 Task: In the  document planning.rtf Select the first Column and change text color to  'Brown' Apply the command  'Undo' Apply the command  Redo
Action: Mouse moved to (265, 285)
Screenshot: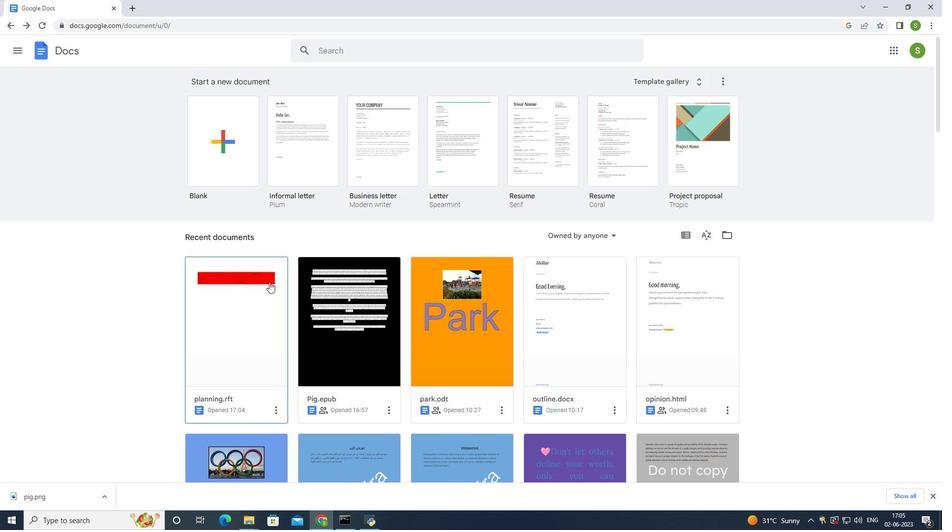 
Action: Mouse pressed left at (265, 285)
Screenshot: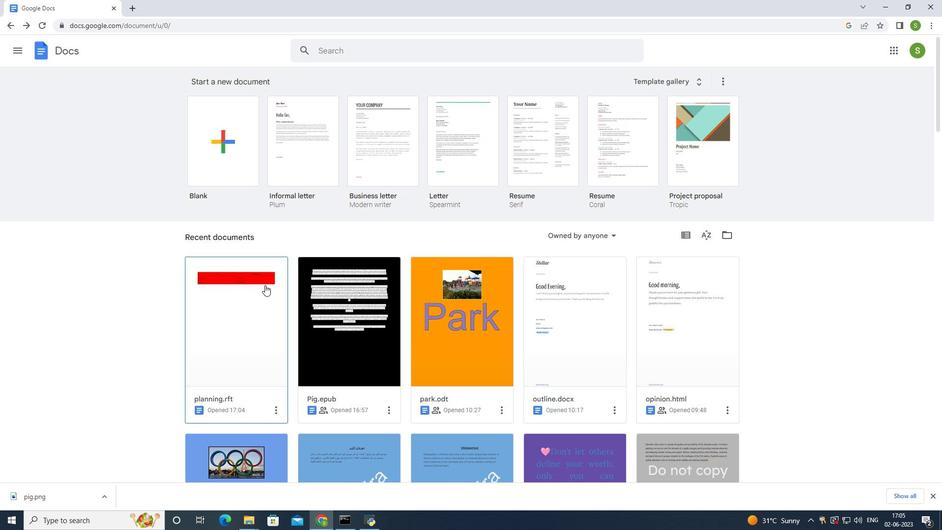 
Action: Mouse moved to (256, 168)
Screenshot: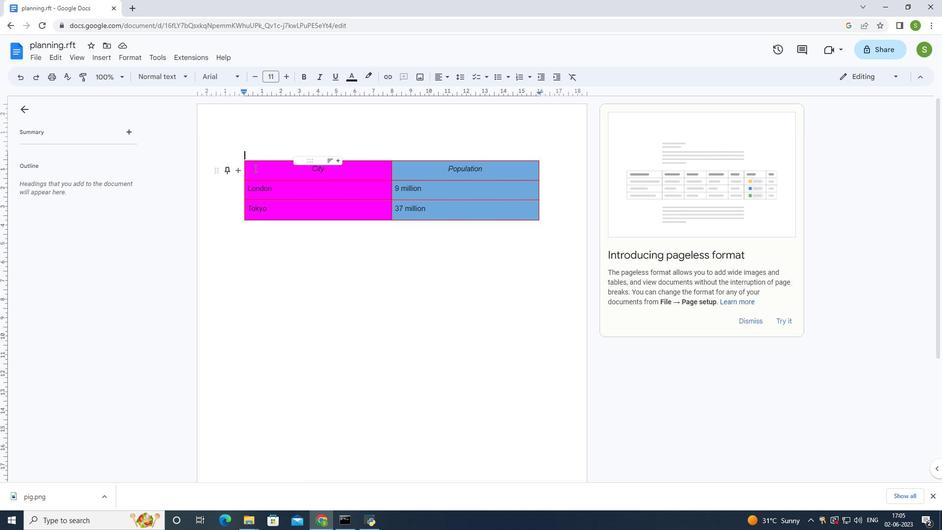 
Action: Mouse pressed left at (256, 168)
Screenshot: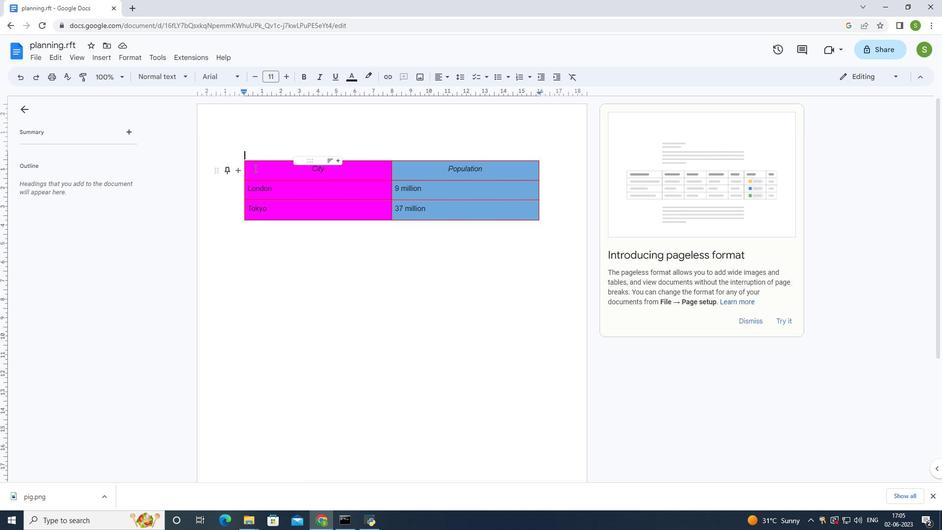 
Action: Mouse moved to (349, 74)
Screenshot: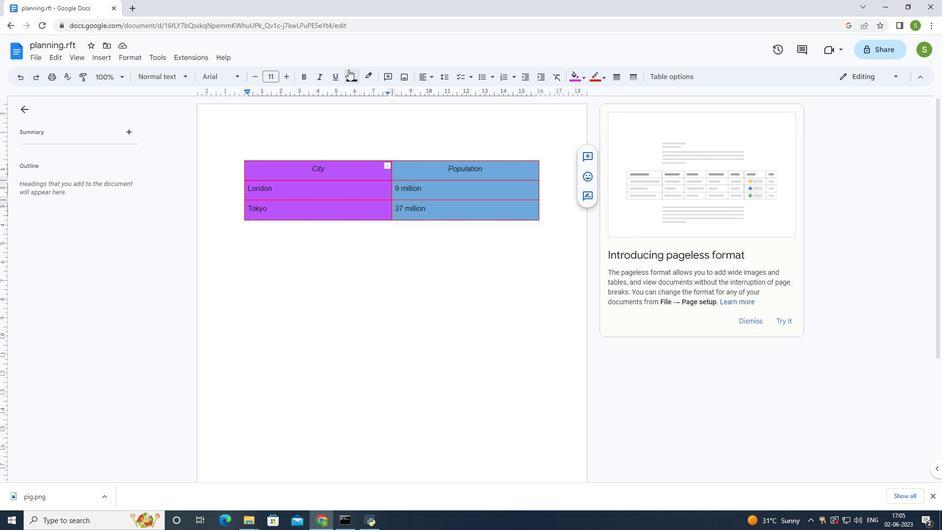 
Action: Mouse pressed left at (349, 74)
Screenshot: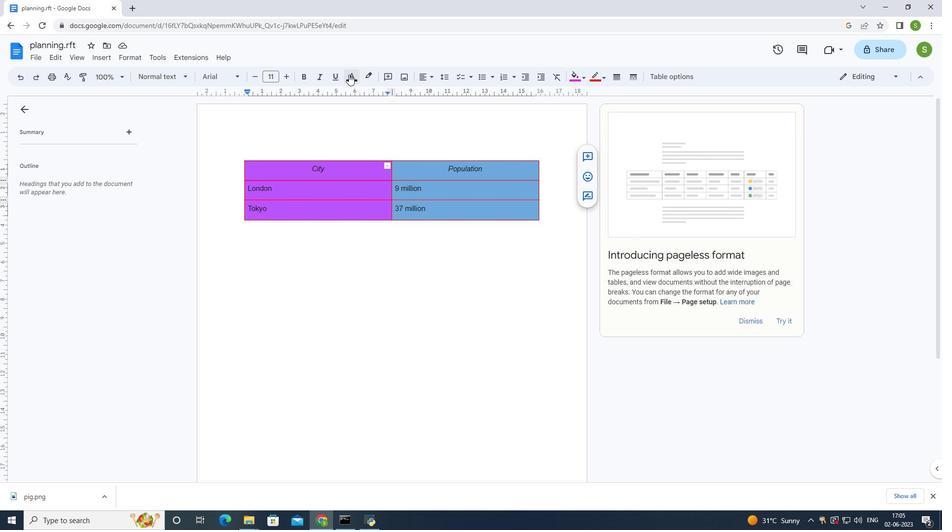 
Action: Mouse moved to (356, 156)
Screenshot: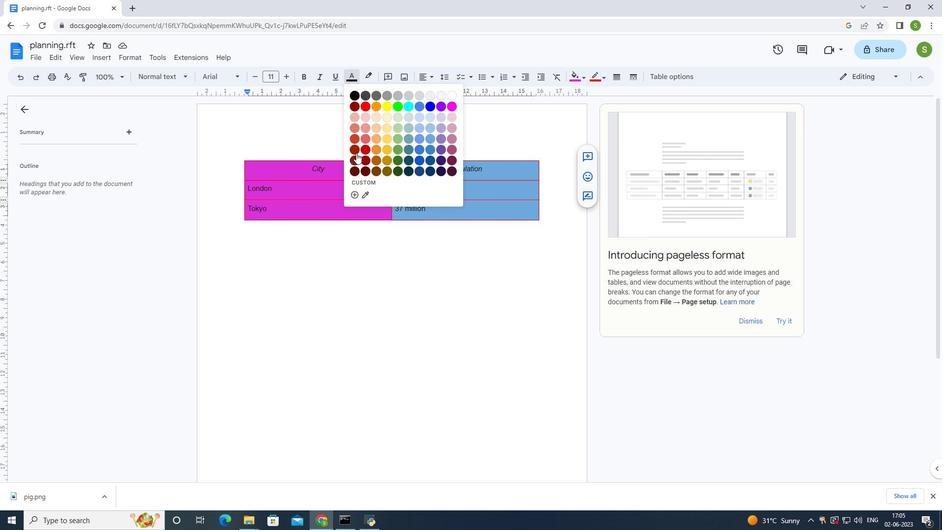 
Action: Mouse pressed left at (356, 156)
Screenshot: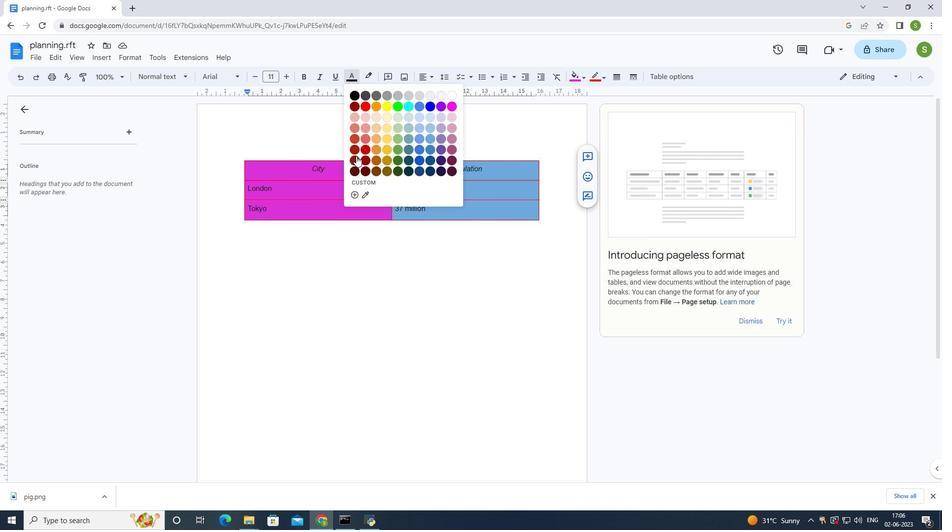 
Action: Mouse moved to (367, 140)
Screenshot: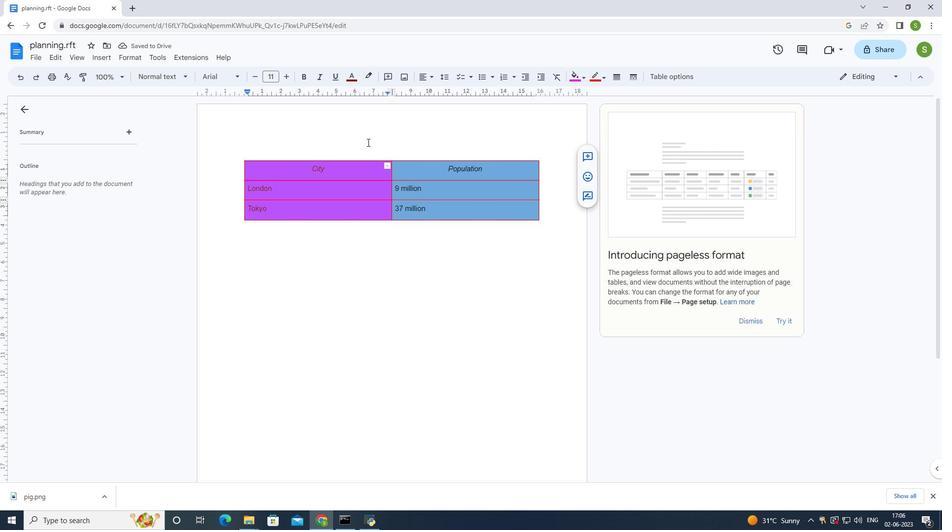 
Action: Mouse pressed left at (367, 140)
Screenshot: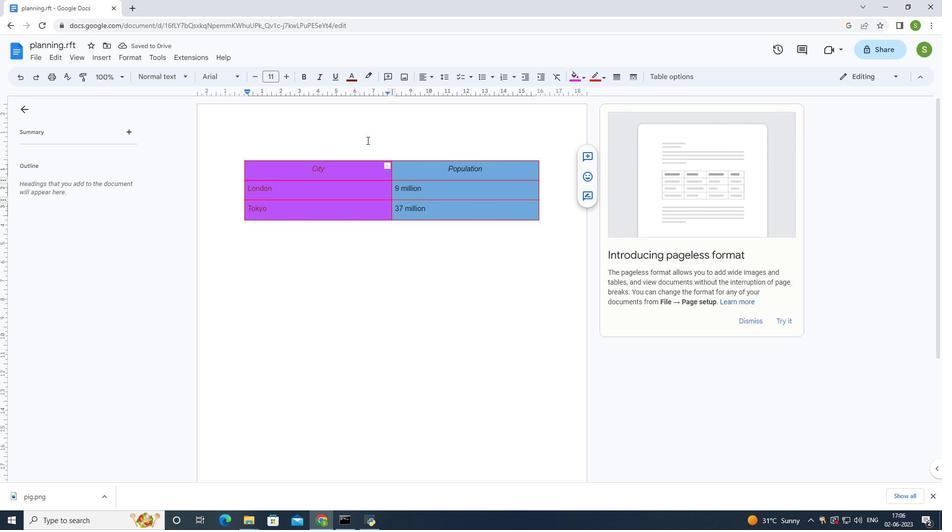 
Action: Mouse moved to (26, 78)
Screenshot: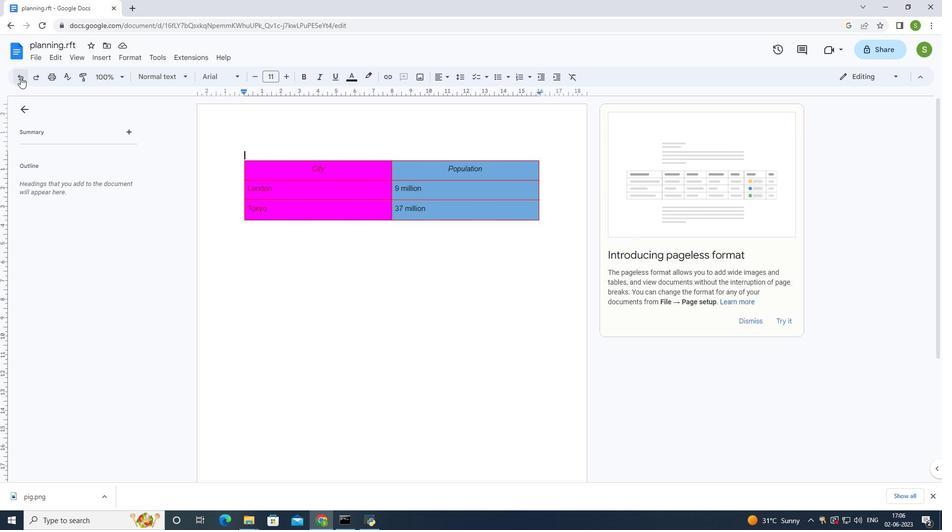 
Action: Mouse pressed left at (26, 78)
Screenshot: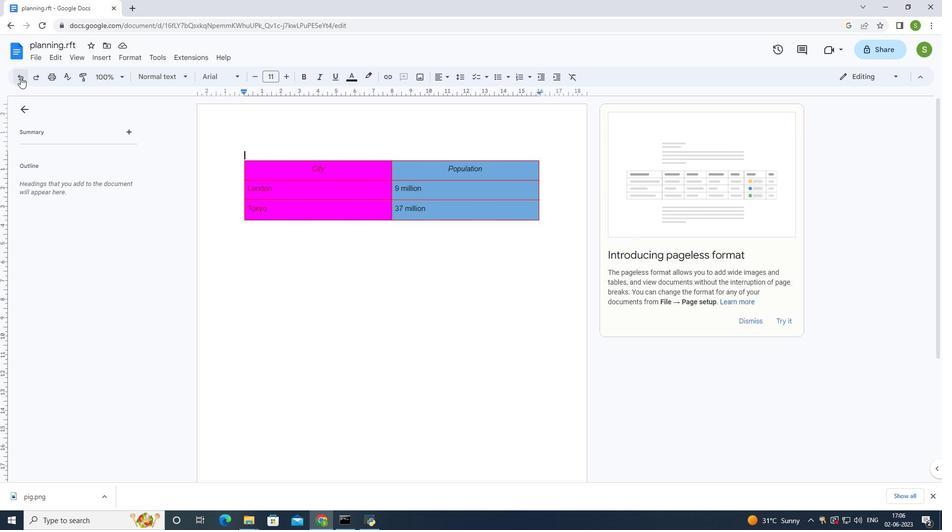 
Action: Mouse moved to (34, 75)
Screenshot: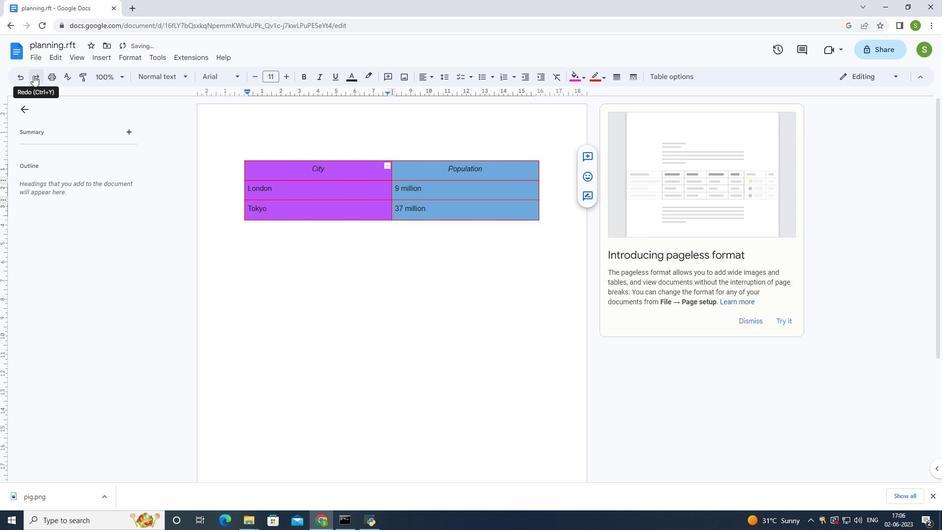 
Action: Mouse pressed left at (34, 75)
Screenshot: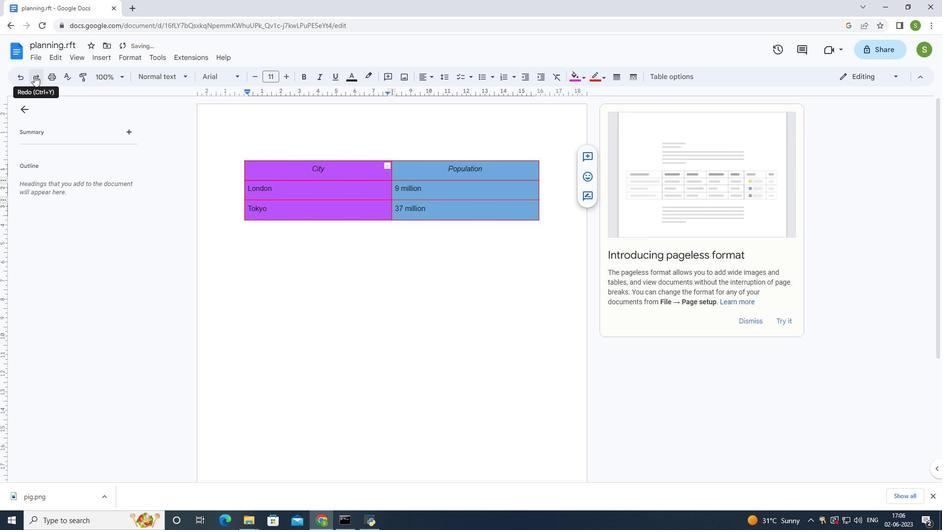 
Action: Mouse moved to (306, 326)
Screenshot: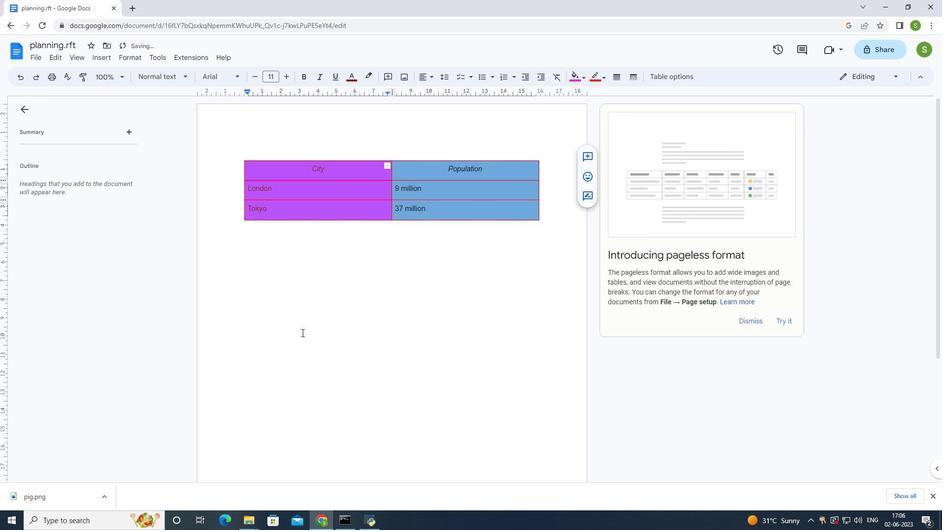 
Action: Mouse pressed left at (306, 326)
Screenshot: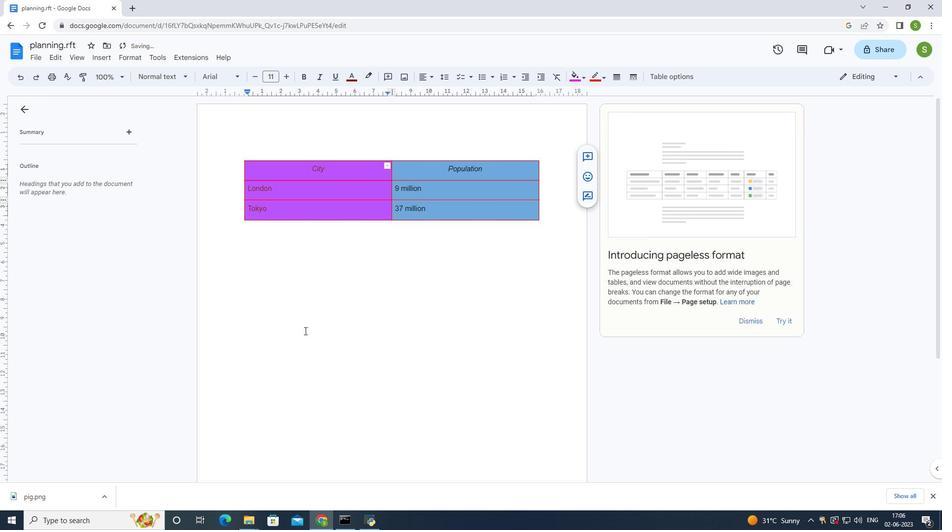 
Action: Mouse moved to (297, 323)
Screenshot: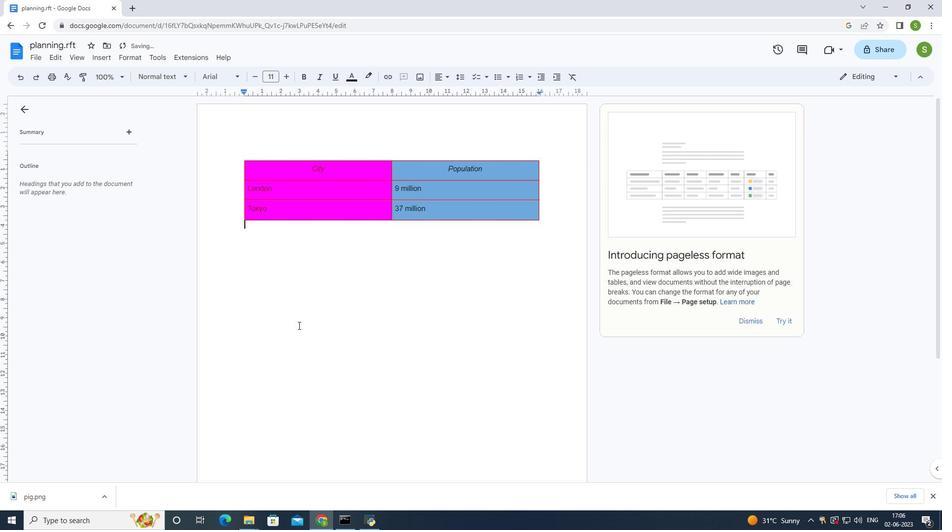 
